 Task: Create Card Event Planning in Board Customer Segmentation to Workspace Brand Management
Action: Mouse moved to (502, 417)
Screenshot: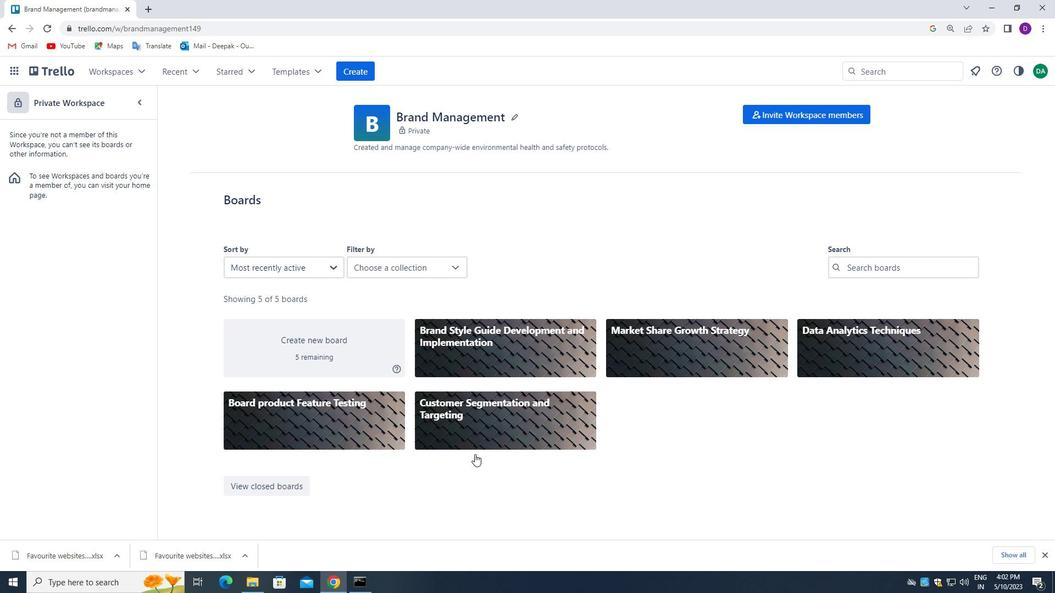 
Action: Mouse pressed left at (502, 417)
Screenshot: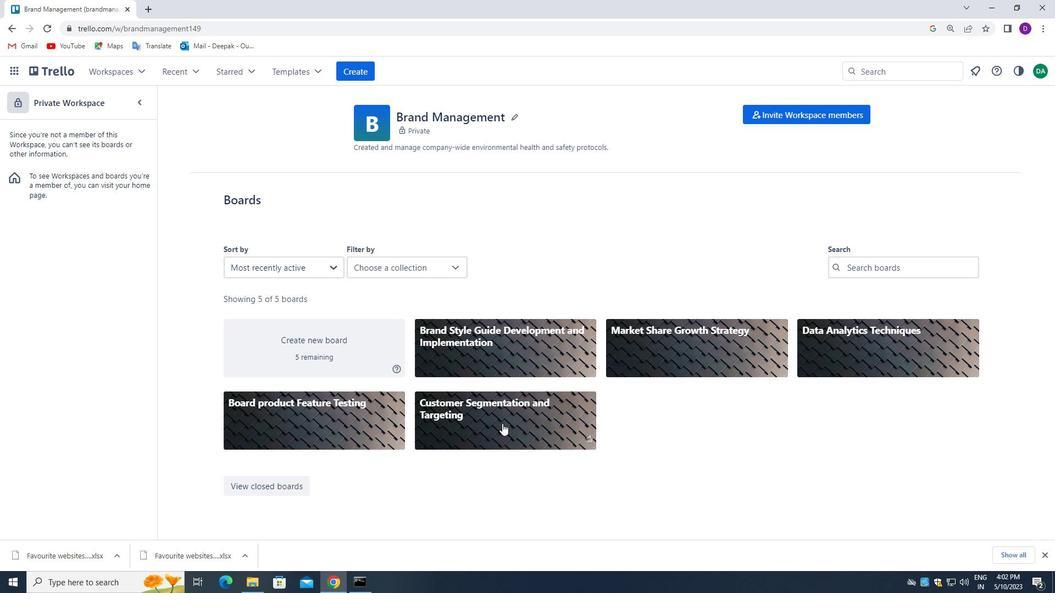 
Action: Mouse moved to (192, 174)
Screenshot: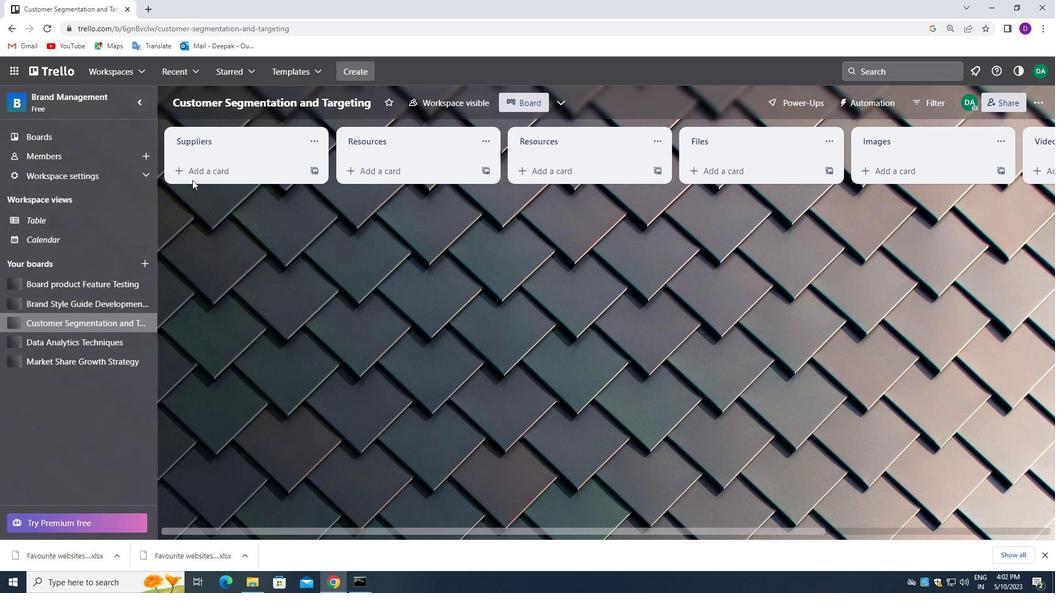 
Action: Mouse pressed left at (192, 174)
Screenshot: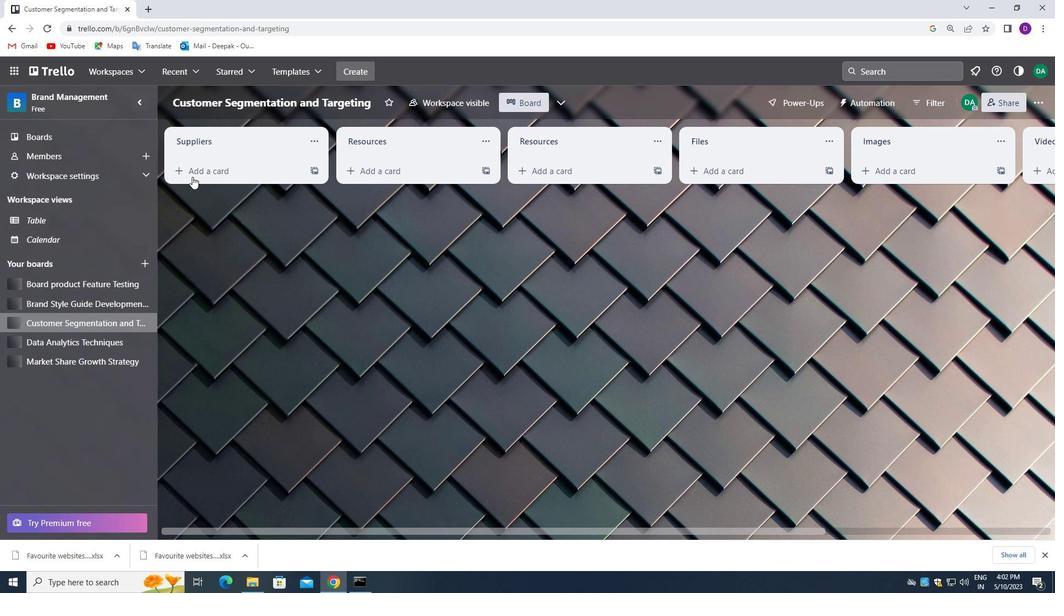 
Action: Mouse moved to (210, 176)
Screenshot: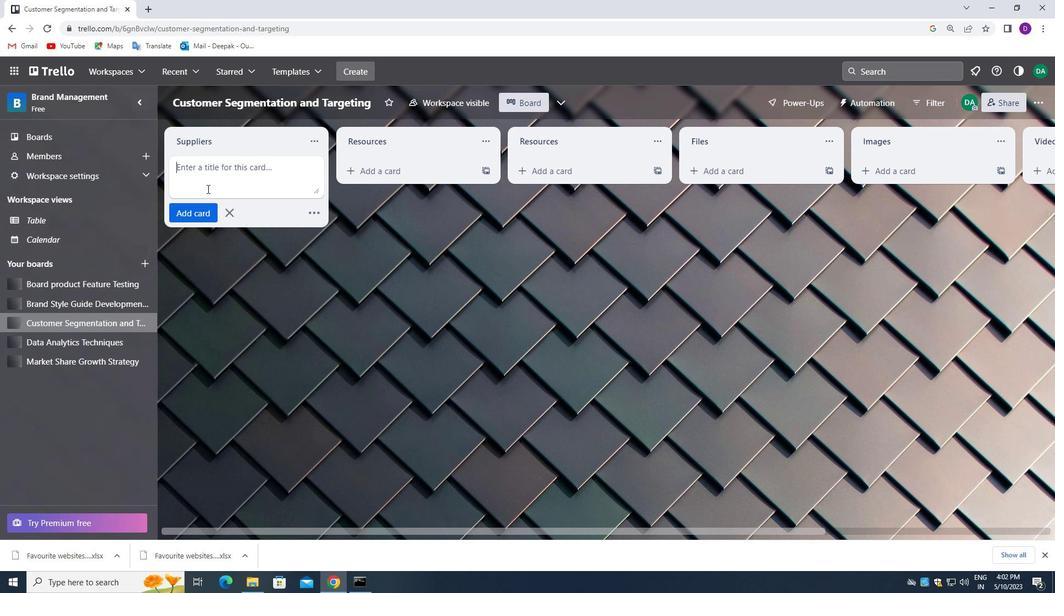 
Action: Mouse pressed left at (210, 176)
Screenshot: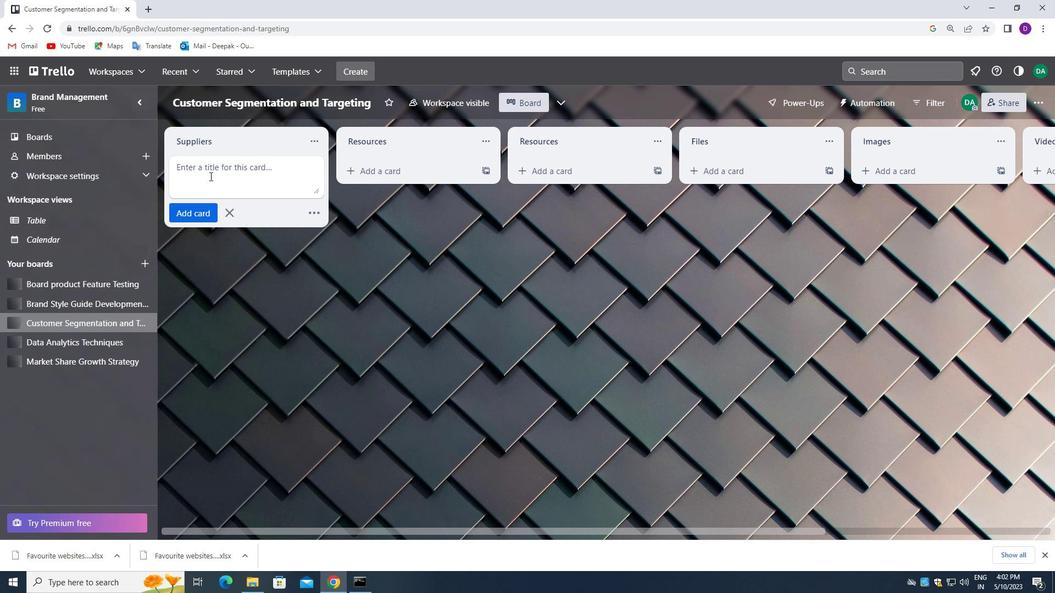 
Action: Mouse moved to (210, 176)
Screenshot: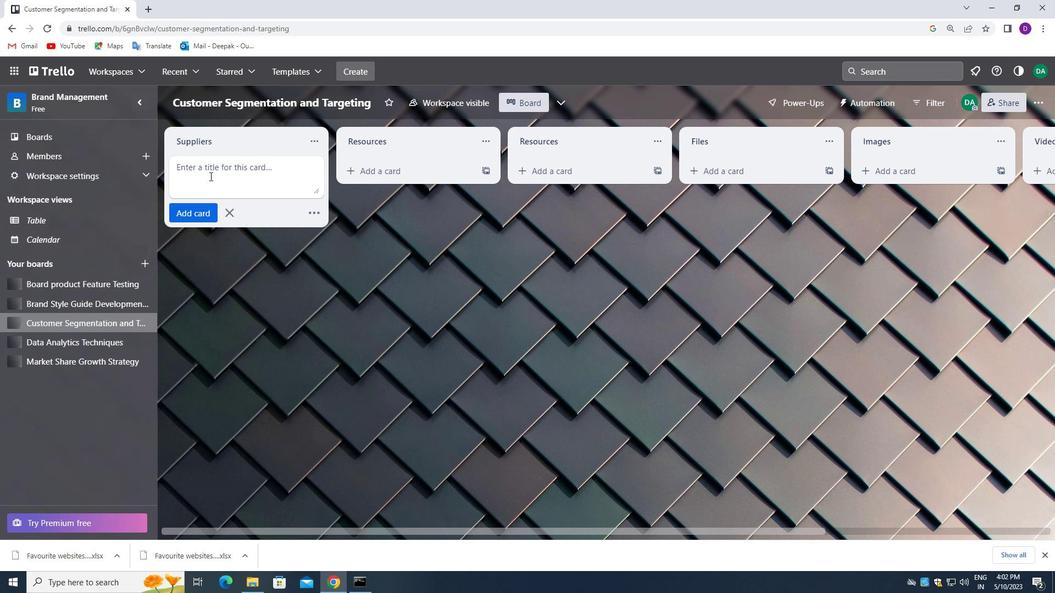 
Action: Key pressed <Key.shift_r>Event<Key.space><Key.shift>PLANNING
Screenshot: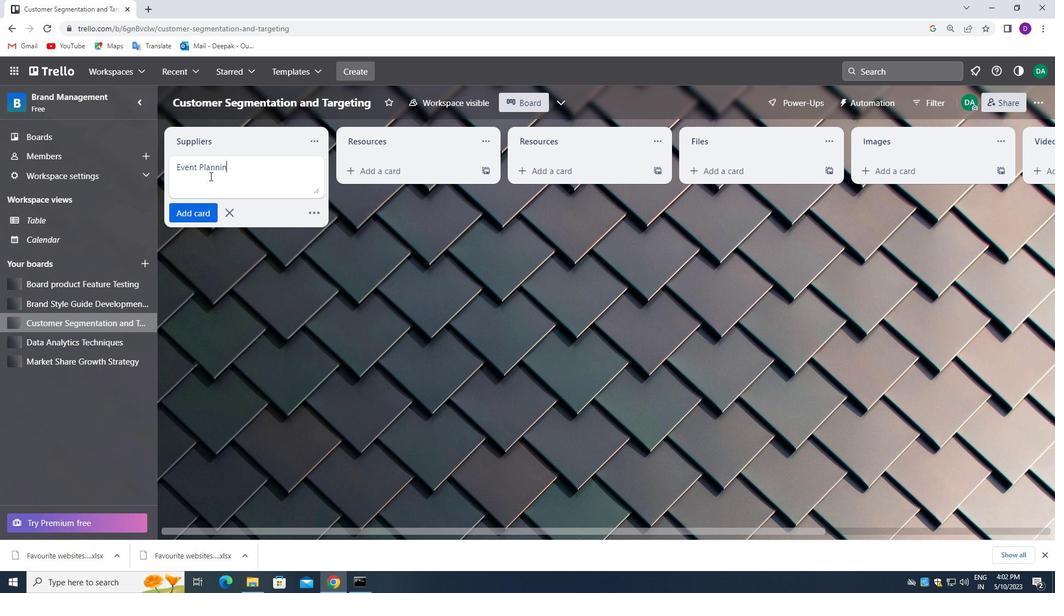 
Action: Mouse moved to (203, 212)
Screenshot: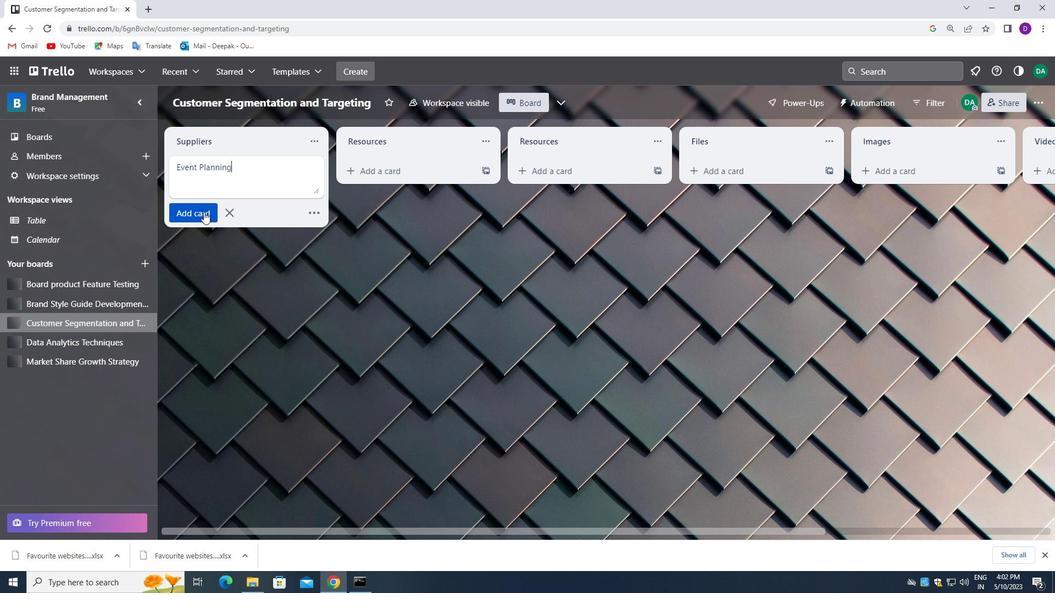 
Action: Mouse pressed left at (203, 212)
Screenshot: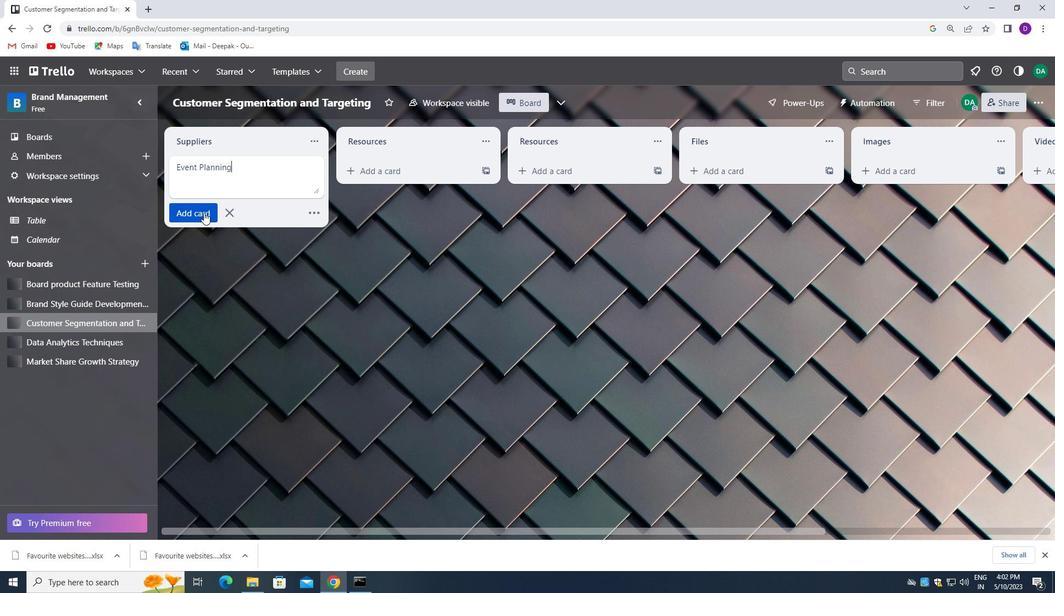 
Action: Mouse moved to (229, 237)
Screenshot: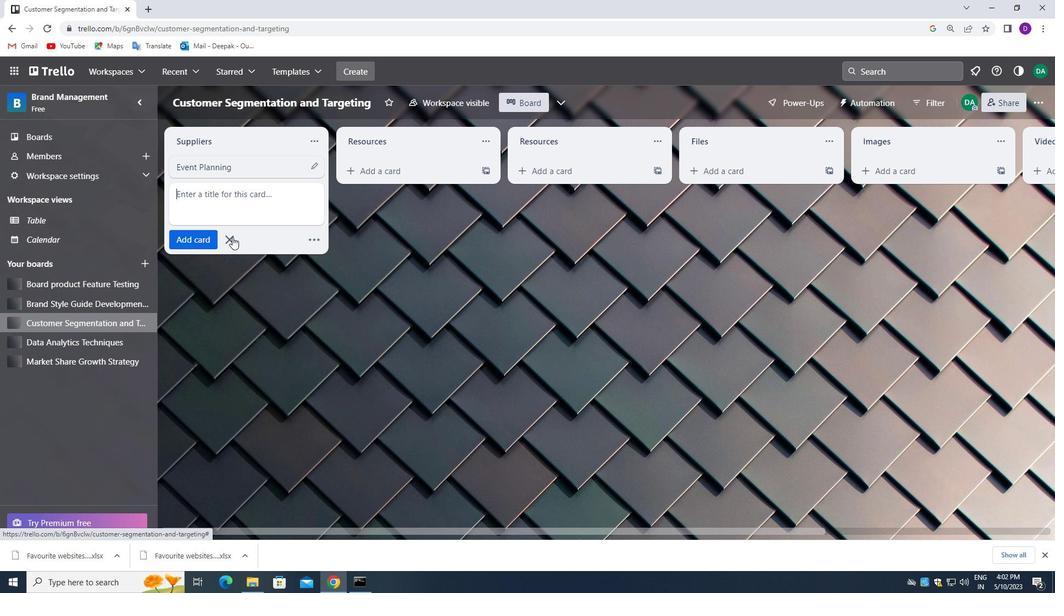
Action: Mouse pressed left at (229, 237)
Screenshot: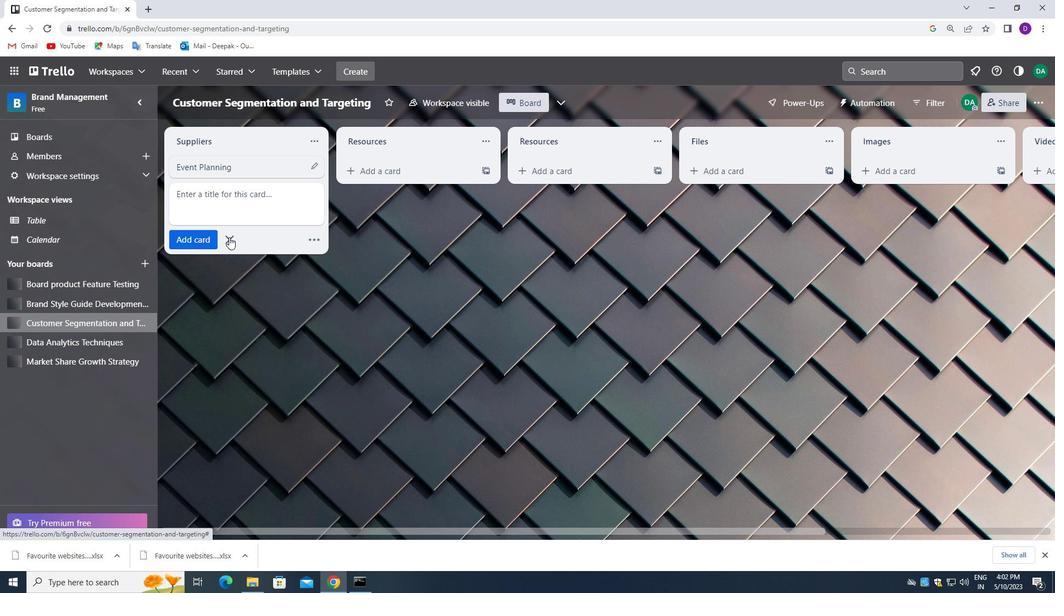 
Action: Mouse moved to (226, 218)
Screenshot: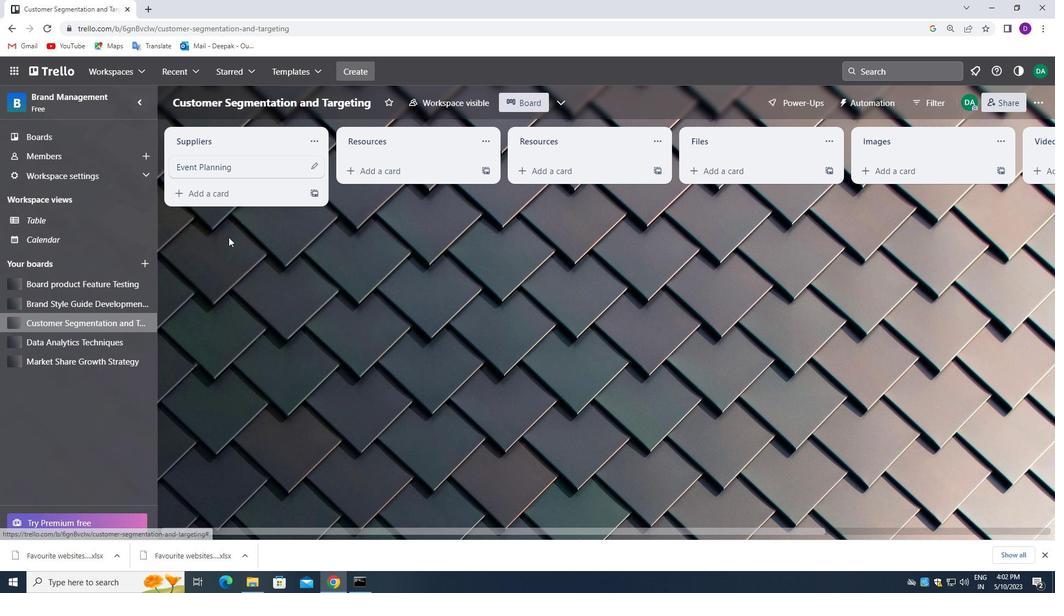 
